 Task: Sort the products by best match.
Action: Mouse moved to (21, 67)
Screenshot: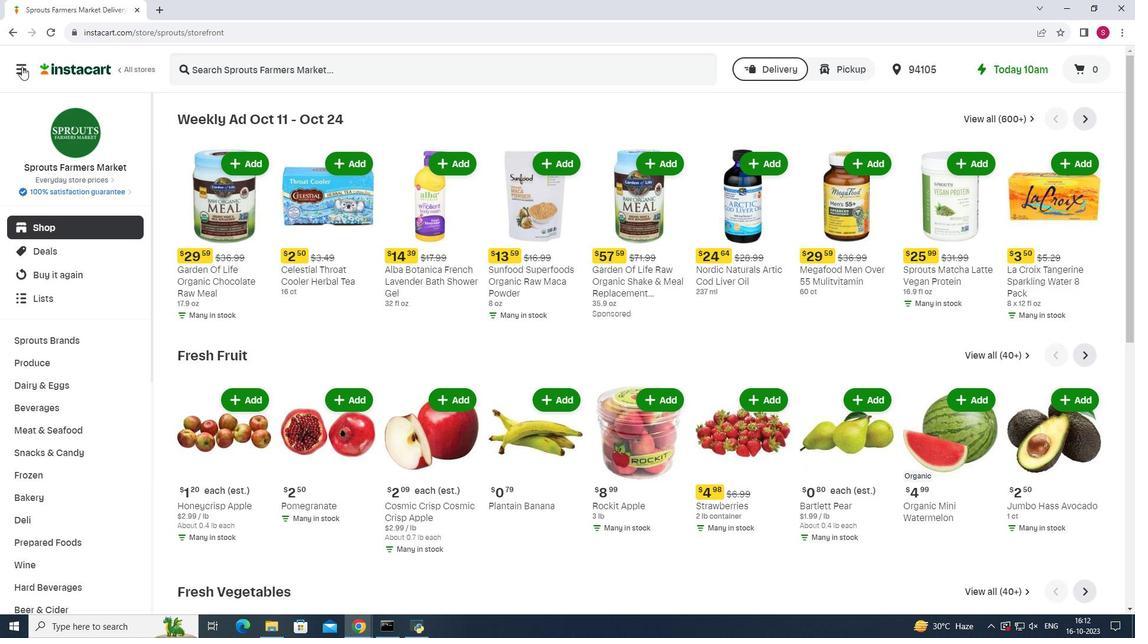 
Action: Mouse pressed left at (21, 67)
Screenshot: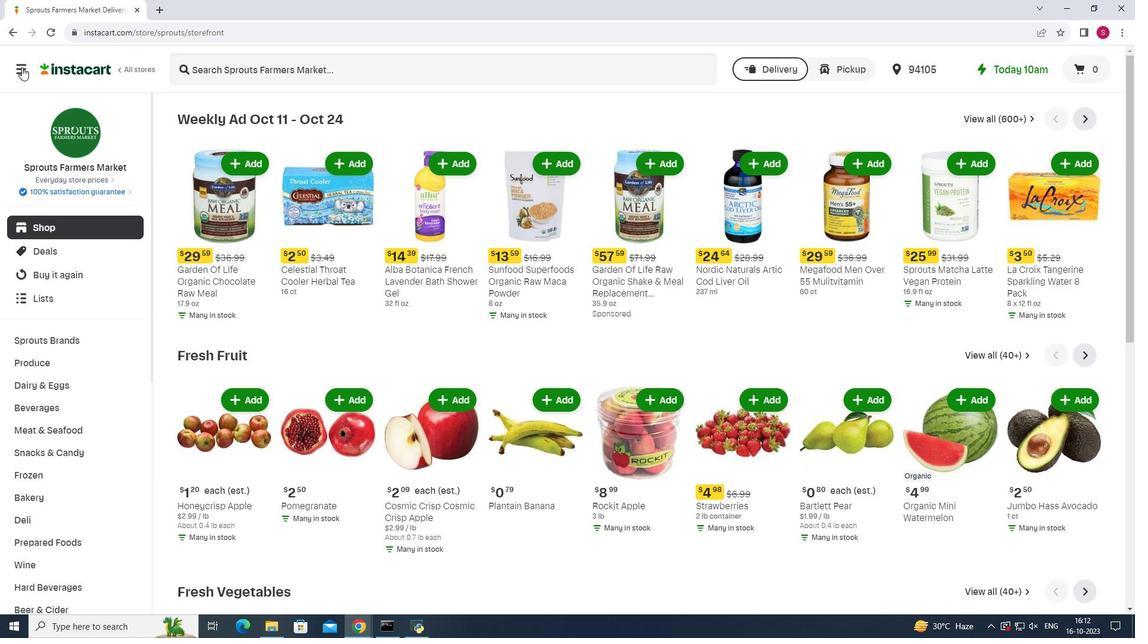 
Action: Mouse moved to (65, 313)
Screenshot: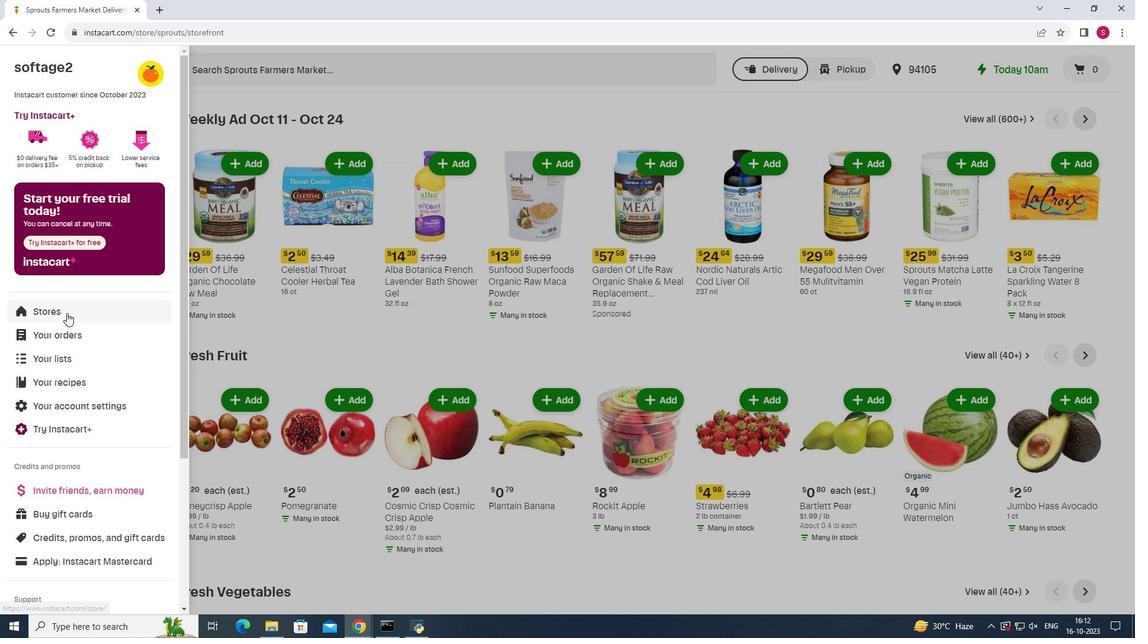 
Action: Mouse pressed left at (65, 313)
Screenshot: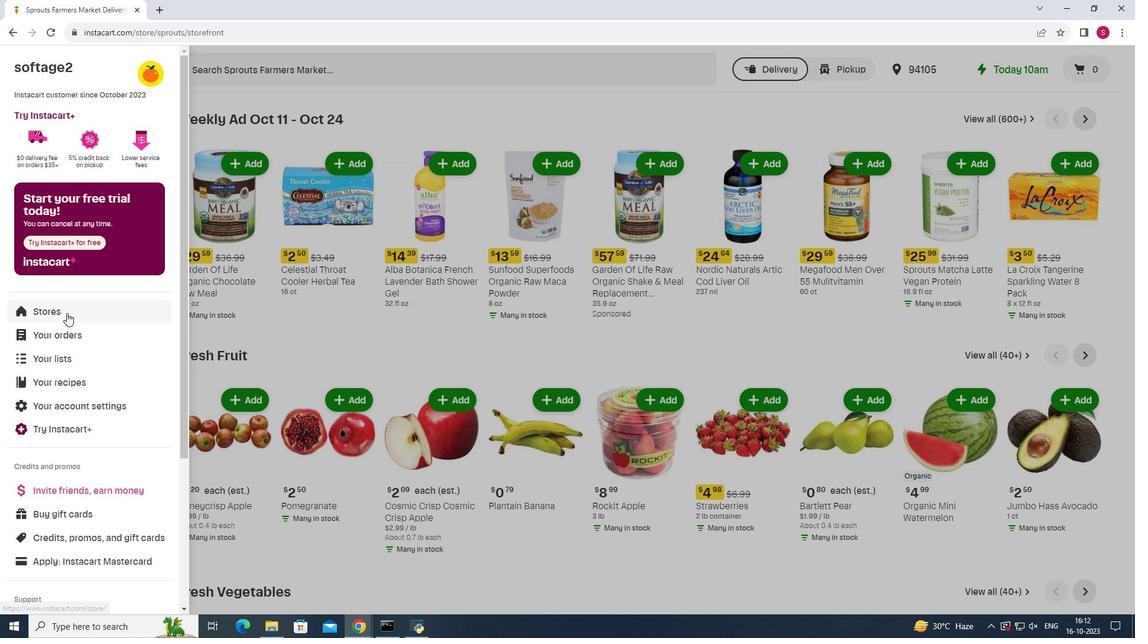 
Action: Mouse moved to (275, 108)
Screenshot: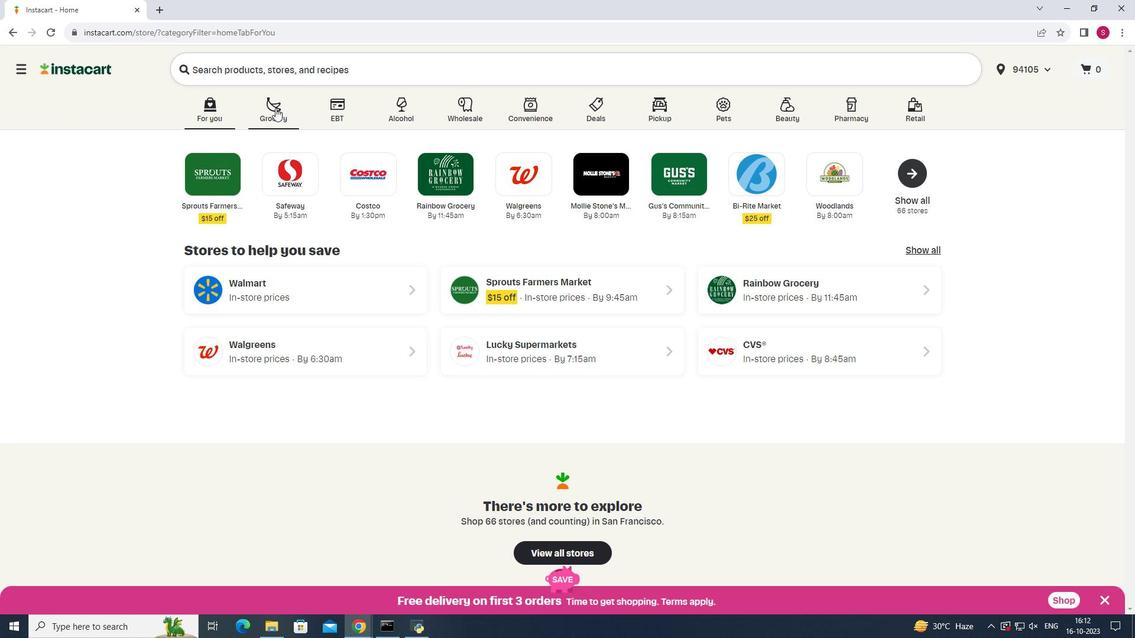 
Action: Mouse pressed left at (275, 108)
Screenshot: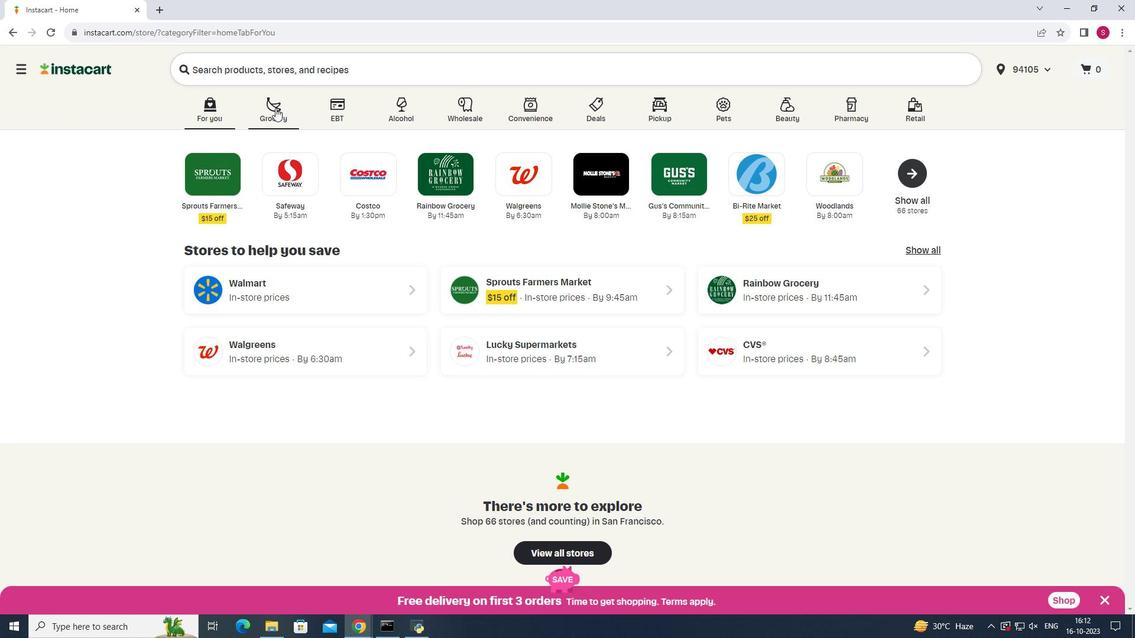 
Action: Mouse moved to (788, 159)
Screenshot: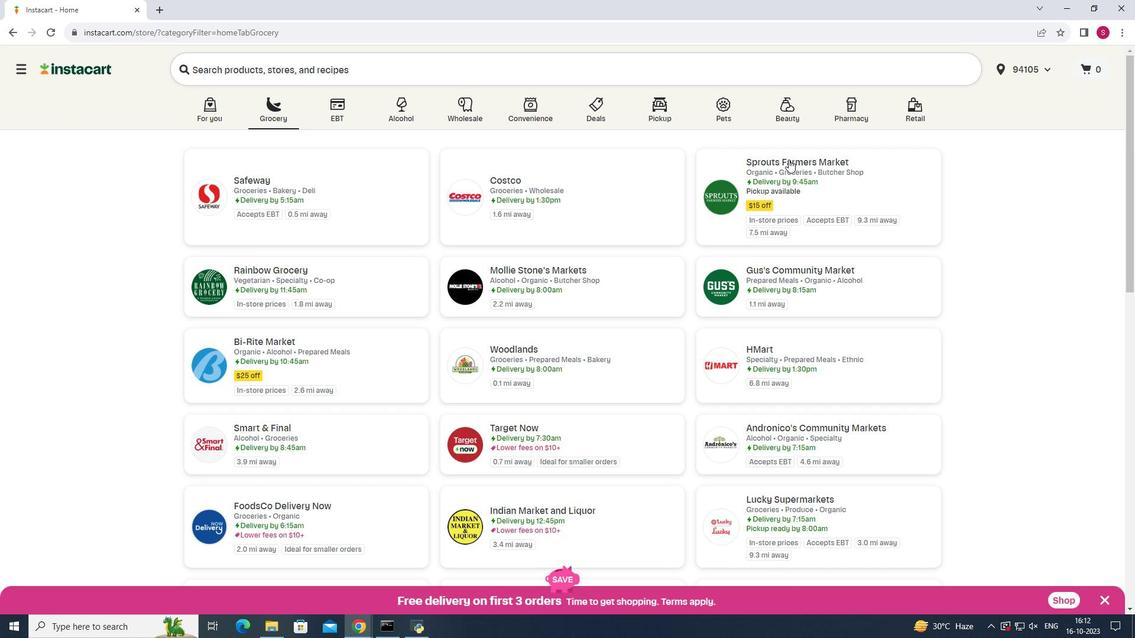 
Action: Mouse pressed left at (788, 159)
Screenshot: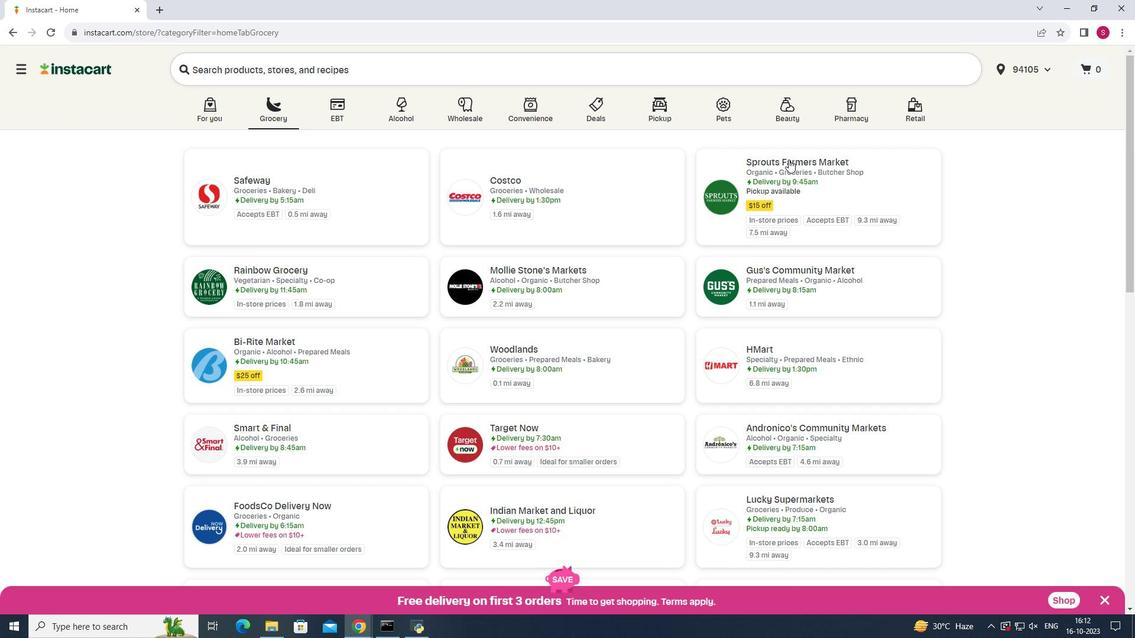 
Action: Mouse moved to (66, 425)
Screenshot: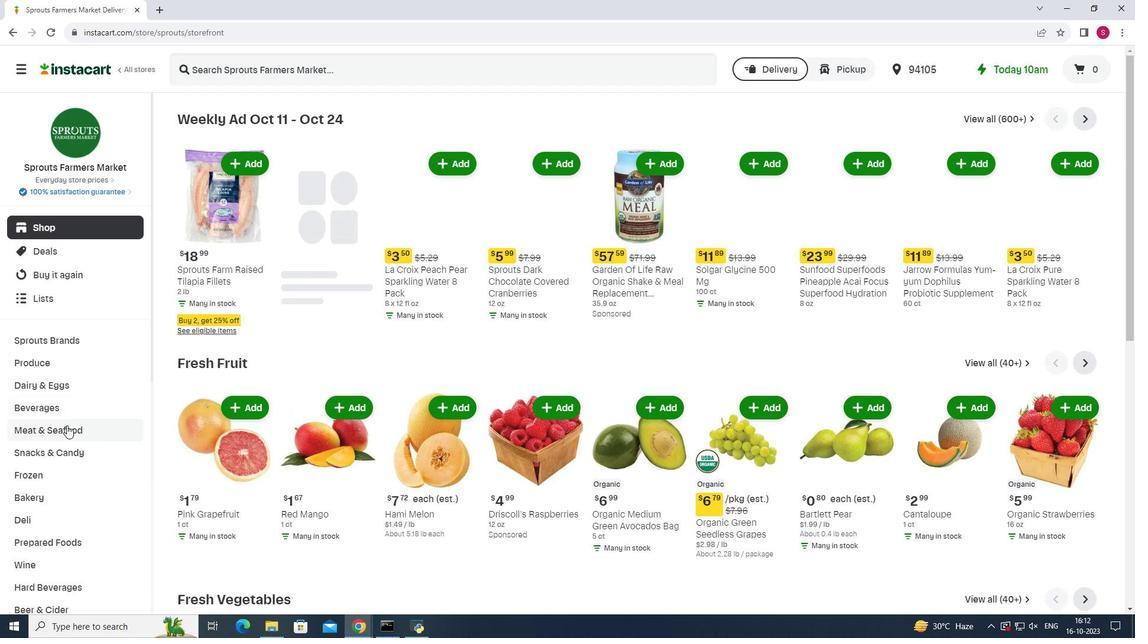 
Action: Mouse pressed left at (66, 425)
Screenshot: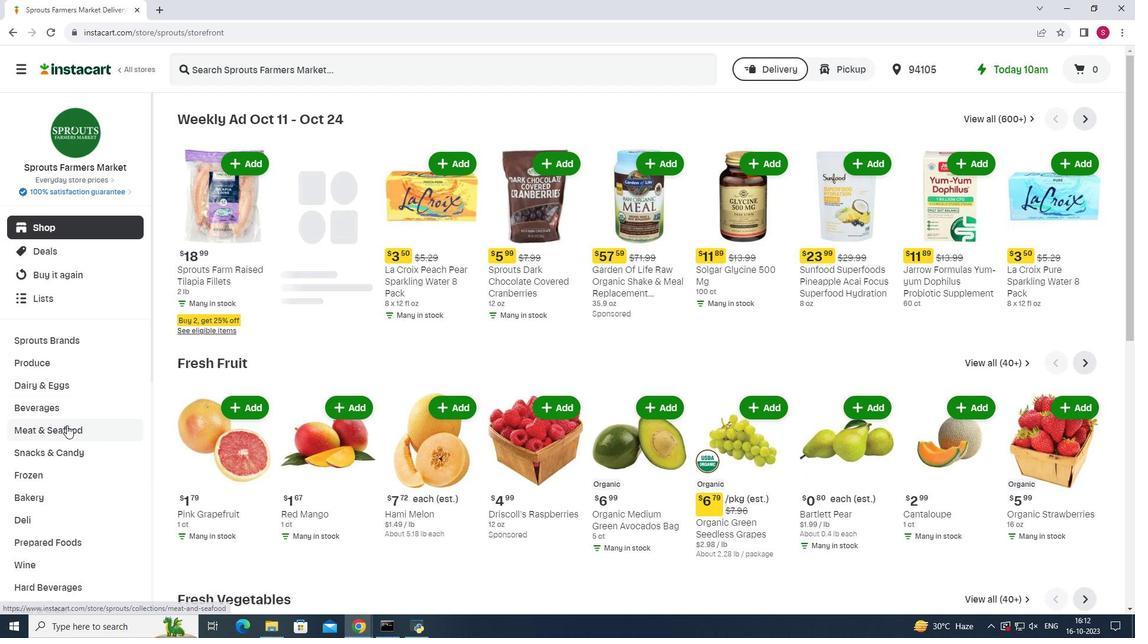 
Action: Mouse moved to (888, 143)
Screenshot: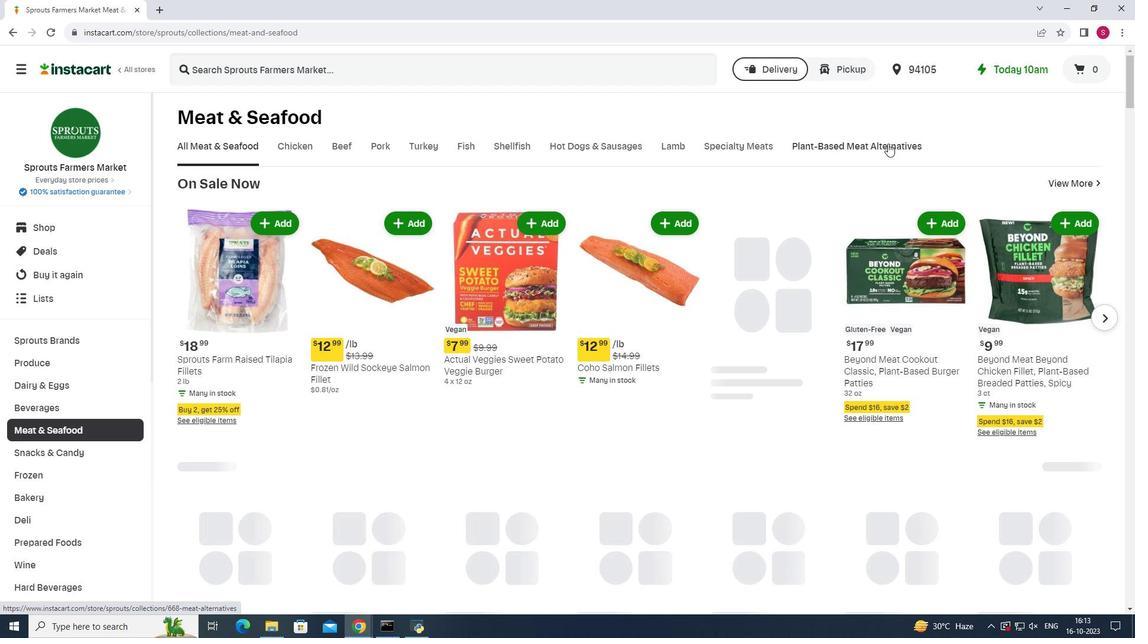 
Action: Mouse pressed left at (888, 143)
Screenshot: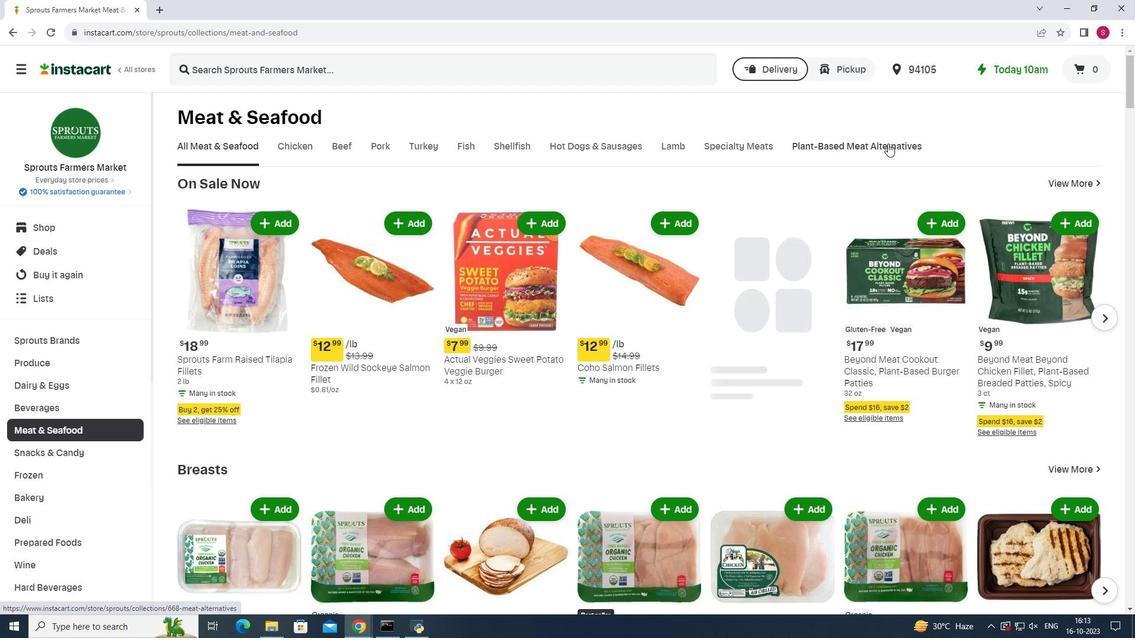 
Action: Mouse moved to (742, 200)
Screenshot: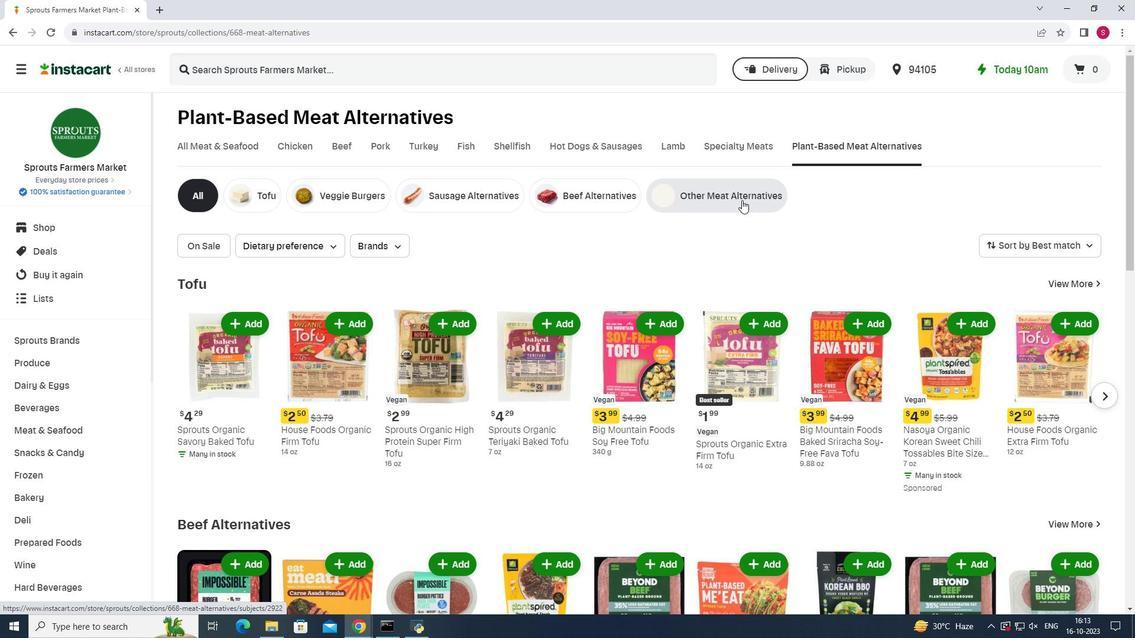 
Action: Mouse pressed left at (742, 200)
Screenshot: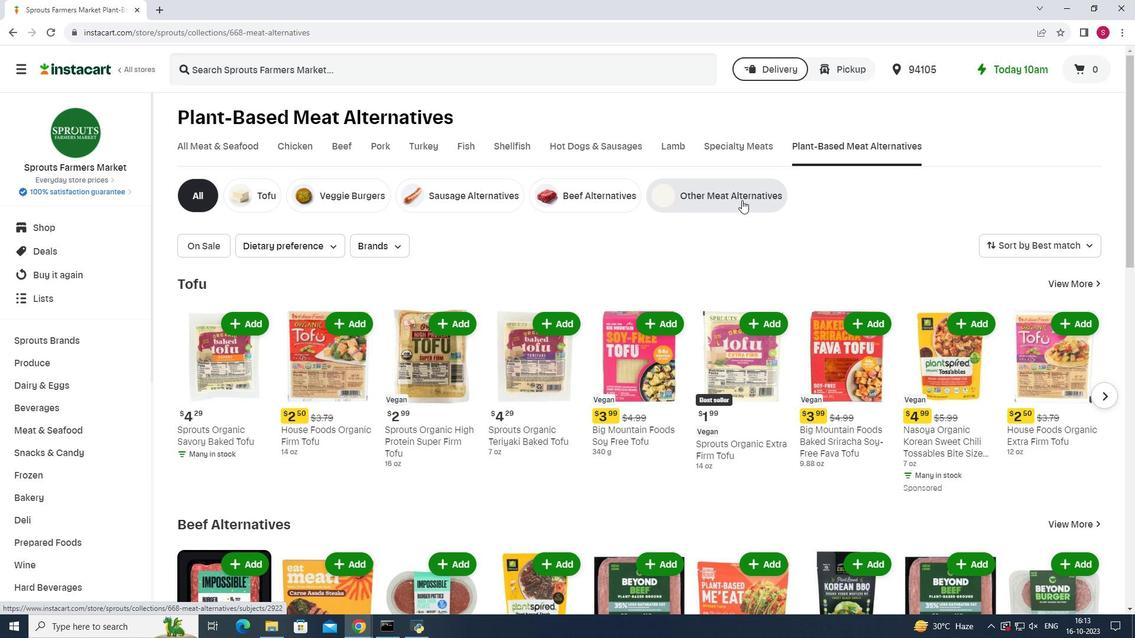 
Action: Mouse moved to (1053, 241)
Screenshot: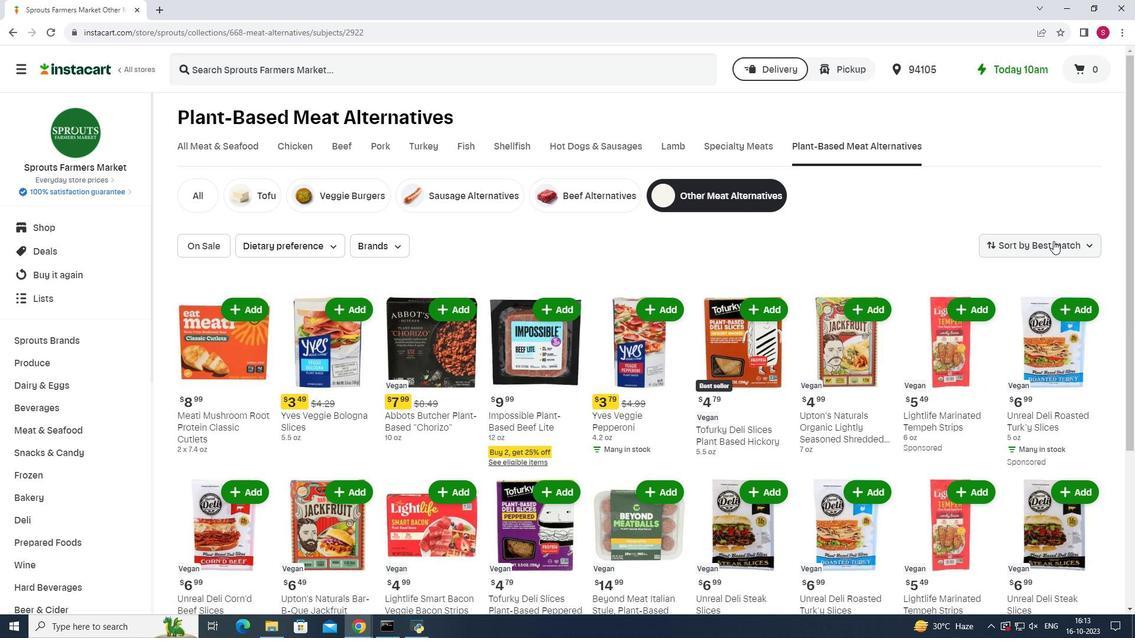 
Action: Mouse pressed left at (1053, 241)
Screenshot: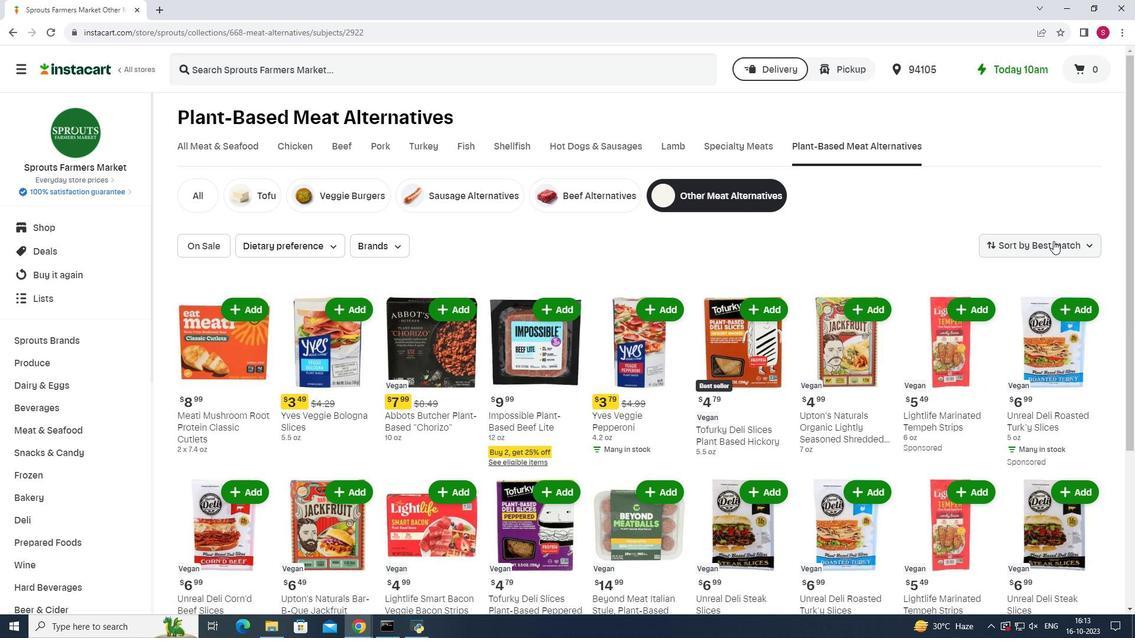 
Action: Mouse moved to (1029, 276)
Screenshot: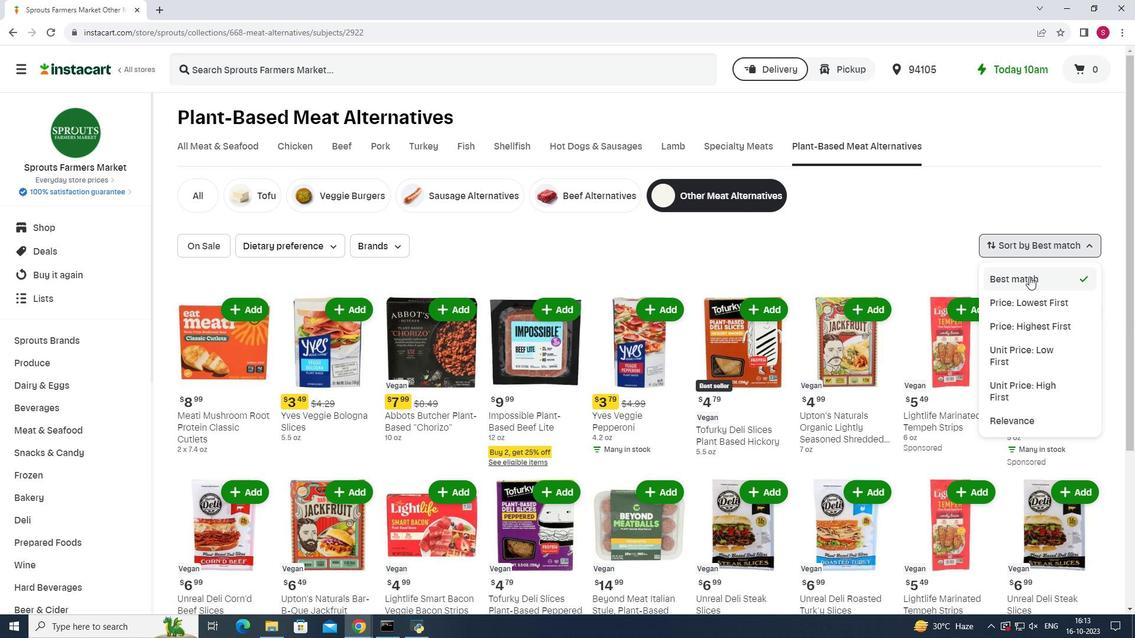 
Action: Mouse pressed left at (1029, 276)
Screenshot: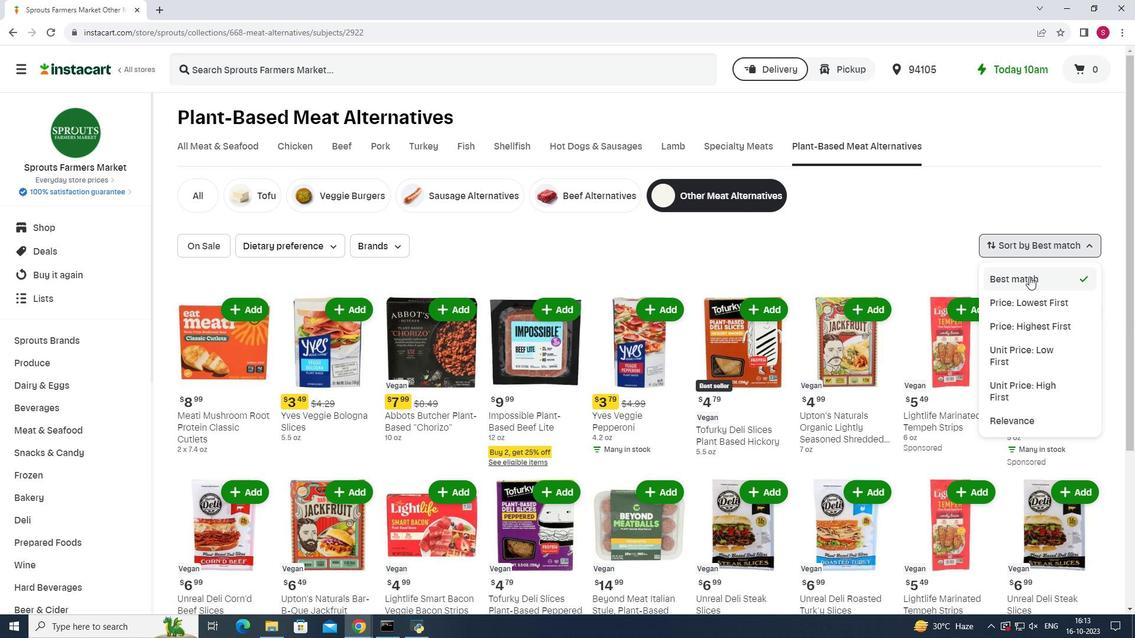 
Action: Mouse moved to (935, 212)
Screenshot: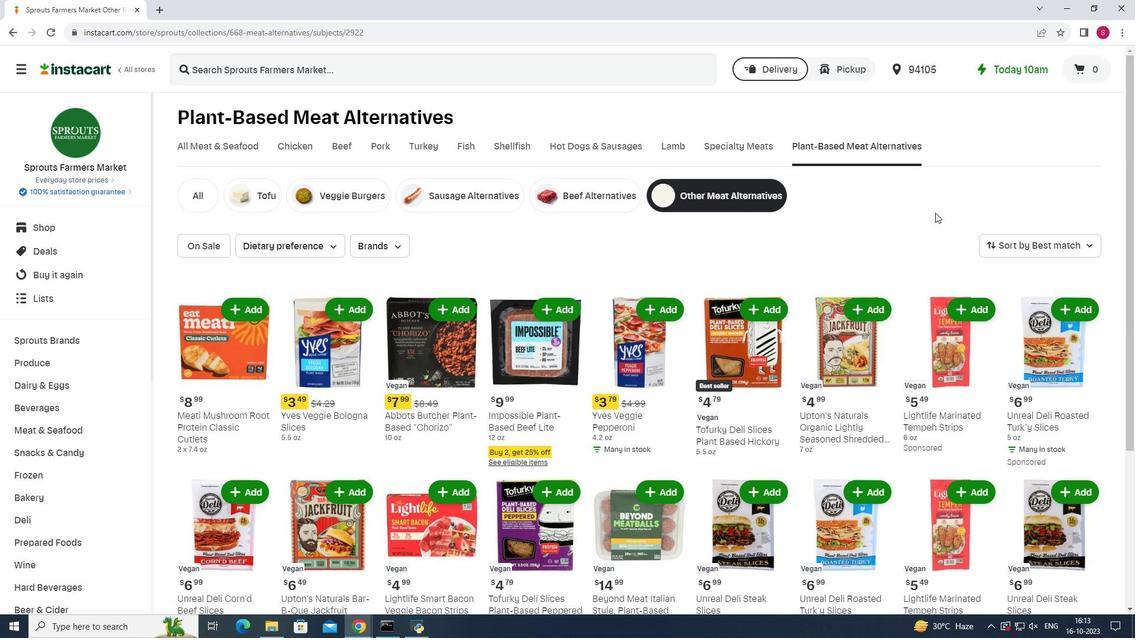 
Action: Mouse scrolled (935, 212) with delta (0, 0)
Screenshot: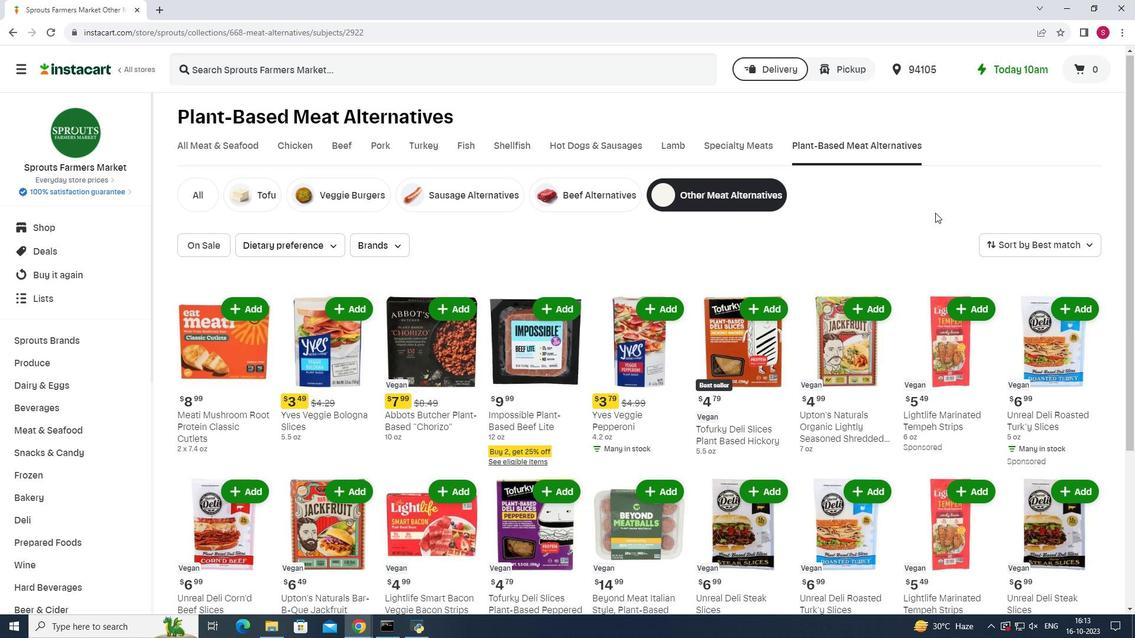 
Action: Mouse scrolled (935, 212) with delta (0, 0)
Screenshot: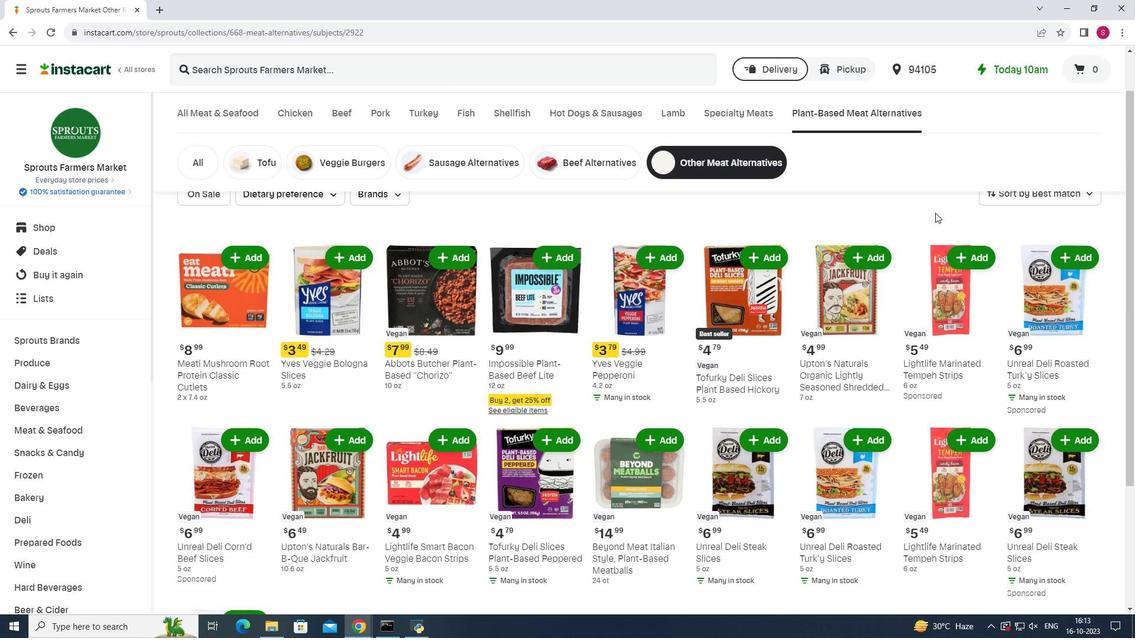 
Action: Mouse scrolled (935, 212) with delta (0, 0)
Screenshot: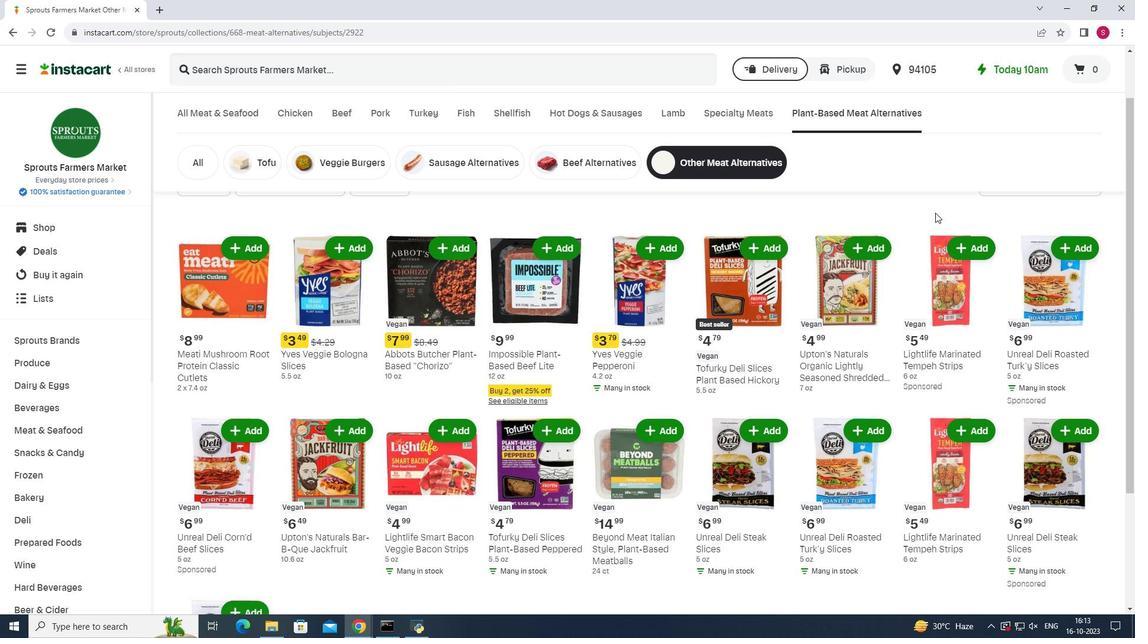 
Action: Mouse scrolled (935, 212) with delta (0, 0)
Screenshot: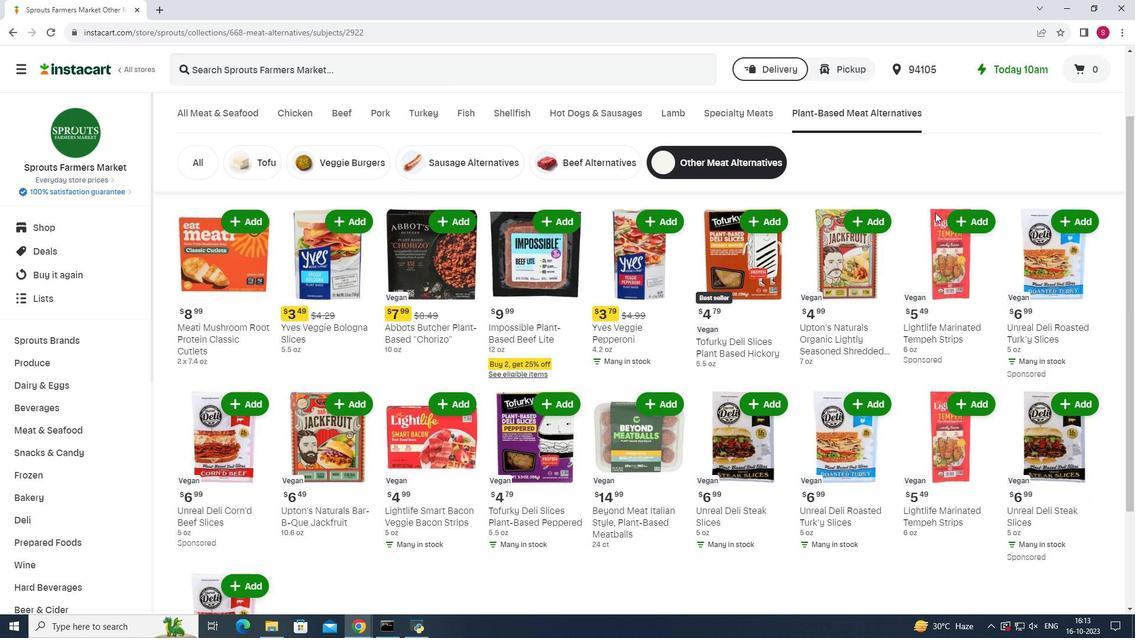 
Action: Mouse scrolled (935, 212) with delta (0, 0)
Screenshot: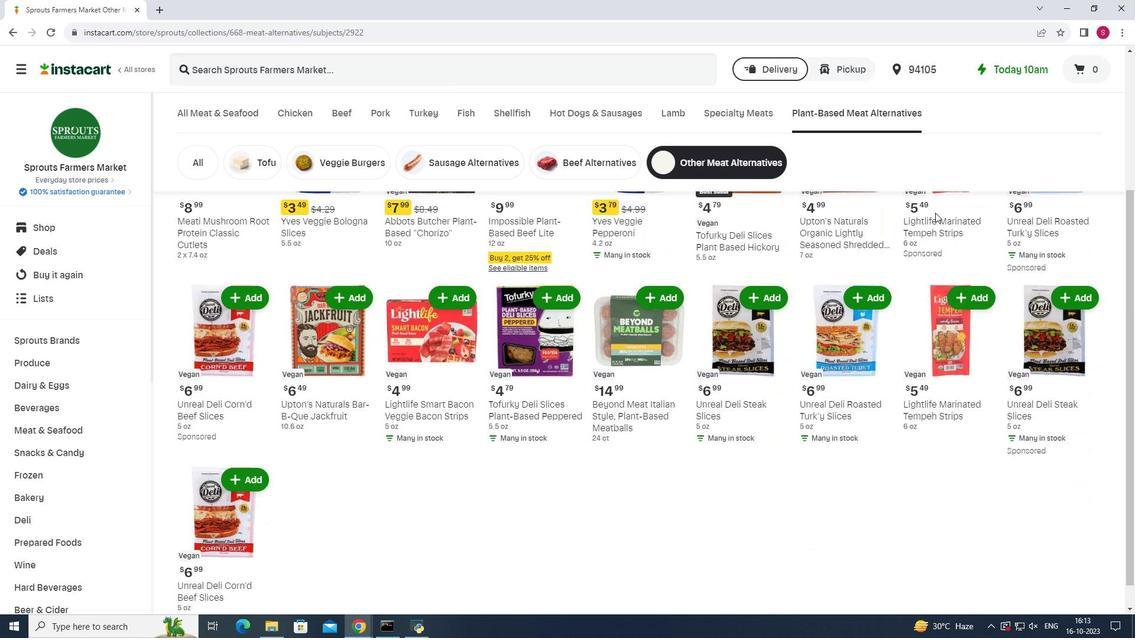 
Action: Mouse moved to (935, 211)
Screenshot: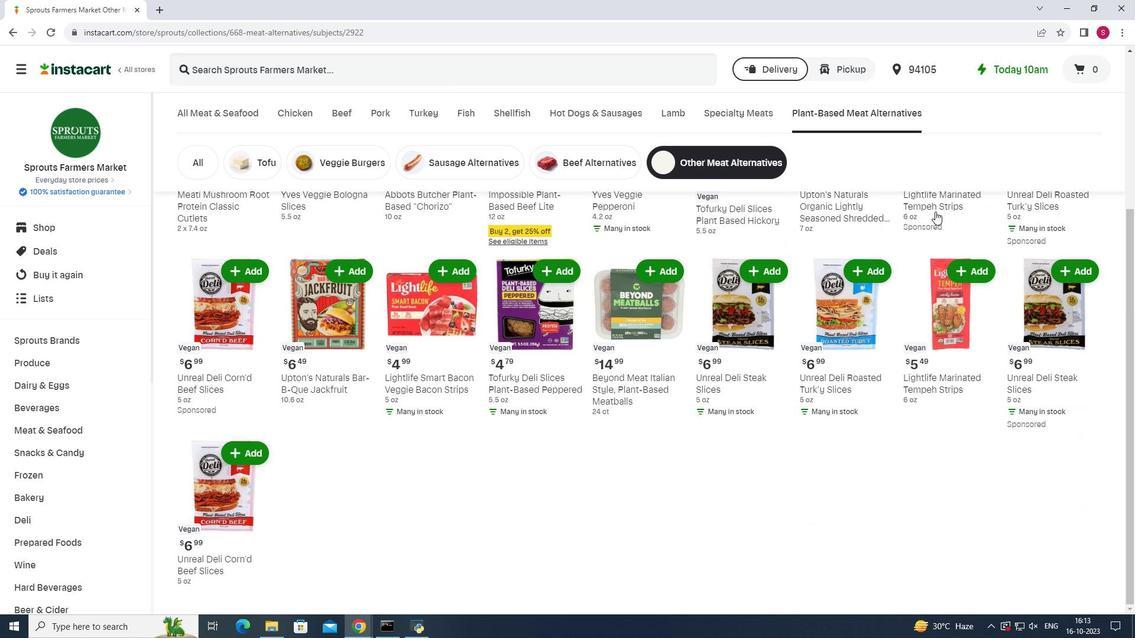 
Action: Mouse scrolled (935, 212) with delta (0, 0)
Screenshot: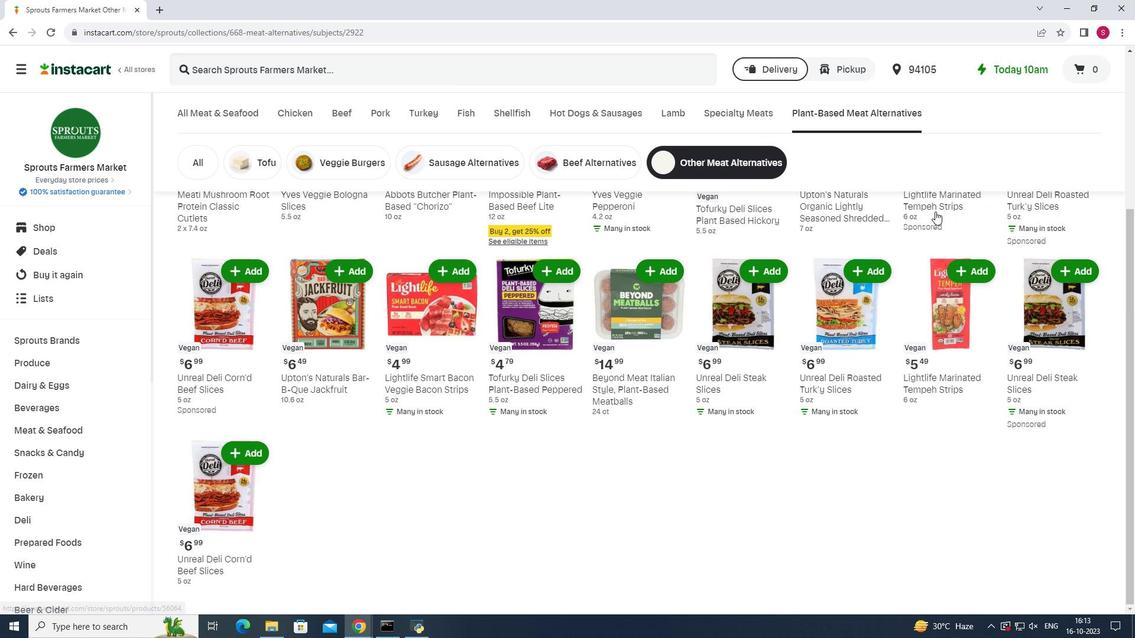 
Action: Mouse scrolled (935, 212) with delta (0, 0)
Screenshot: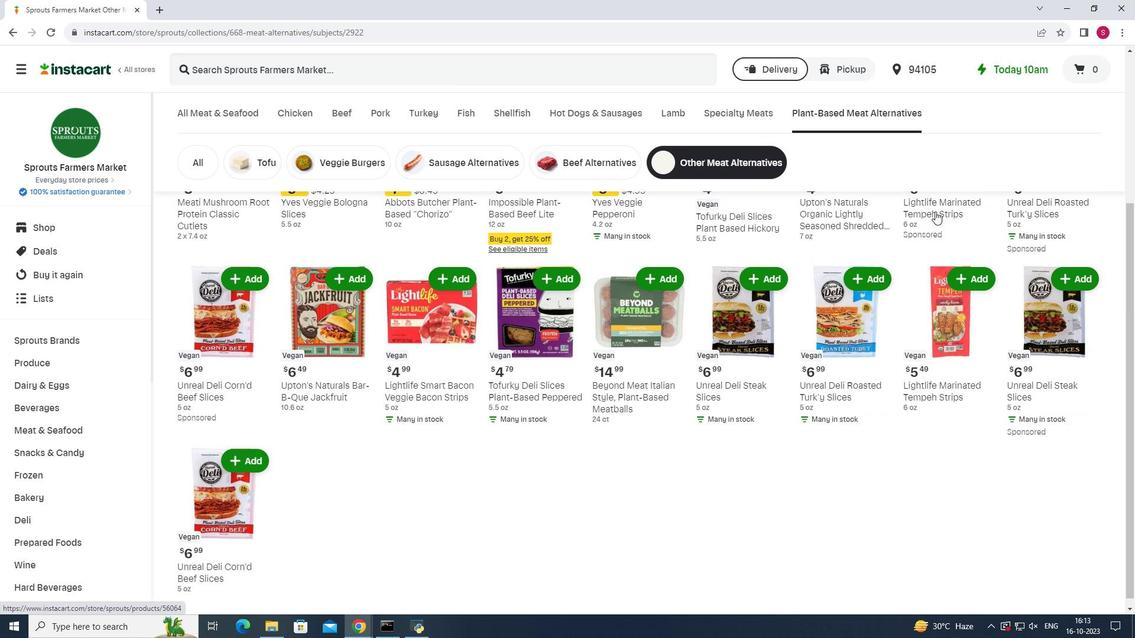 
Action: Mouse scrolled (935, 212) with delta (0, 0)
Screenshot: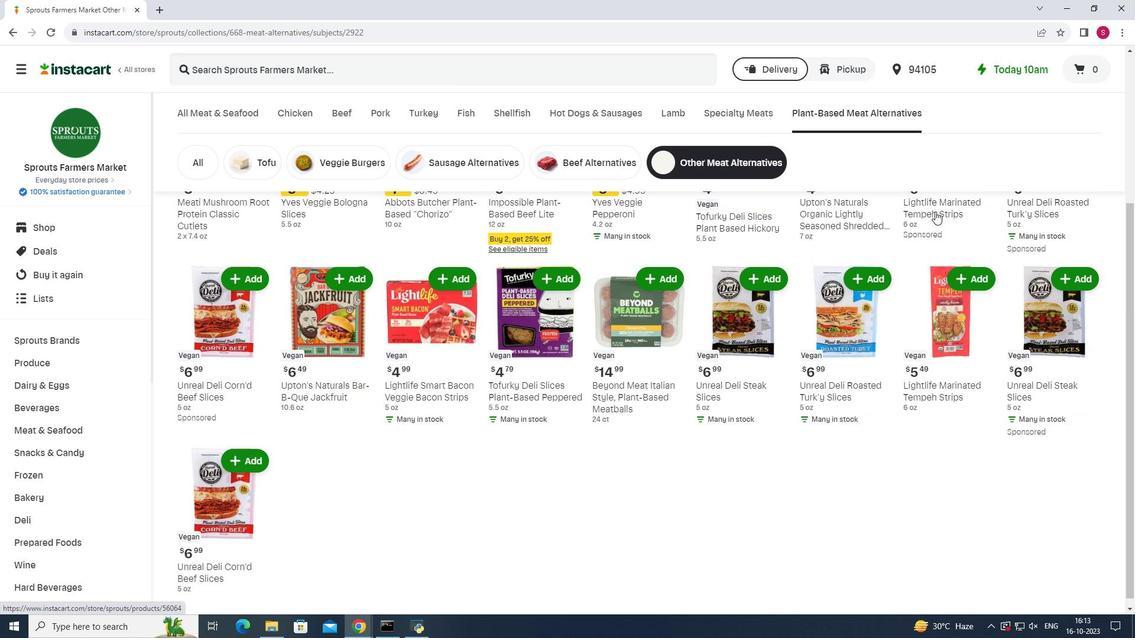 
Action: Mouse scrolled (935, 212) with delta (0, 0)
Screenshot: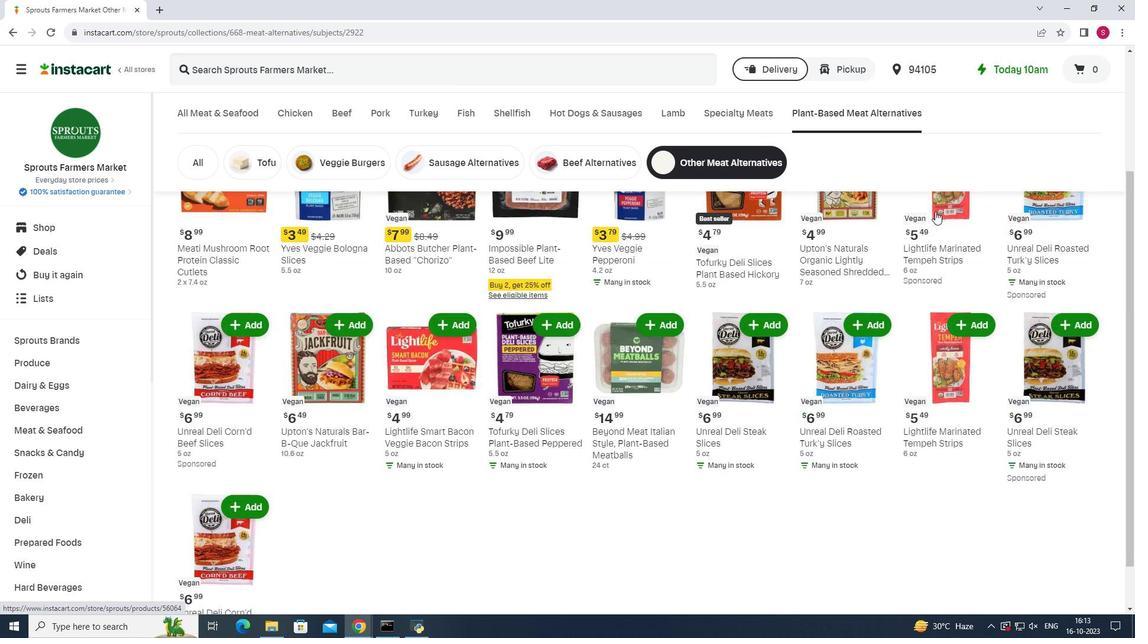 
Action: Mouse moved to (934, 211)
Screenshot: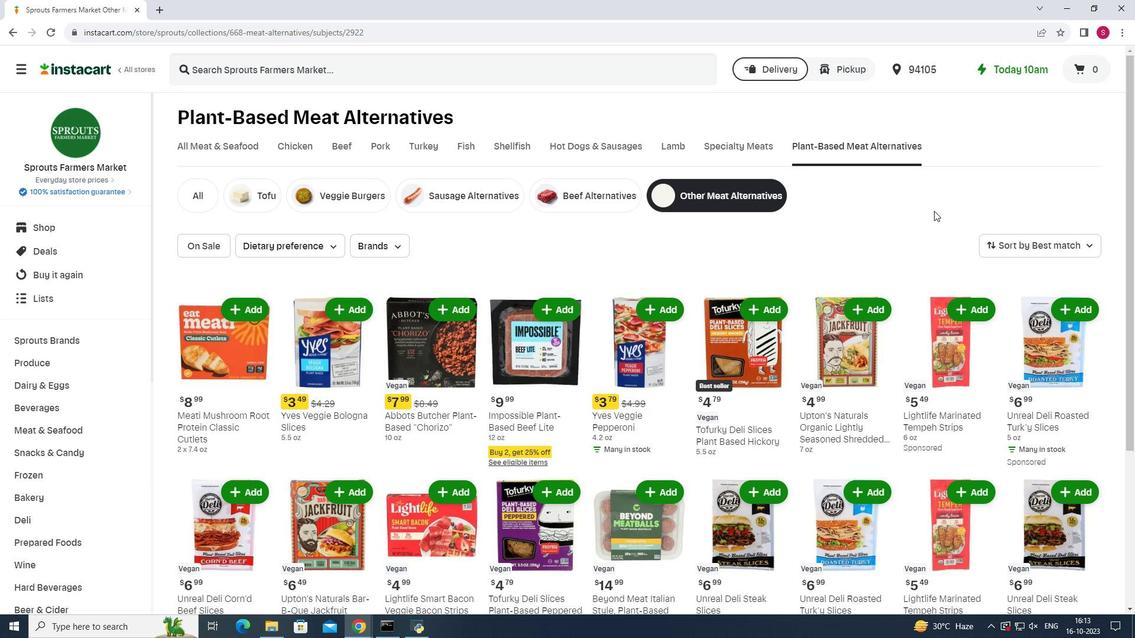 
